 Task: Check current mortgage rates with a credit score of 760-779.
Action: Mouse moved to (752, 121)
Screenshot: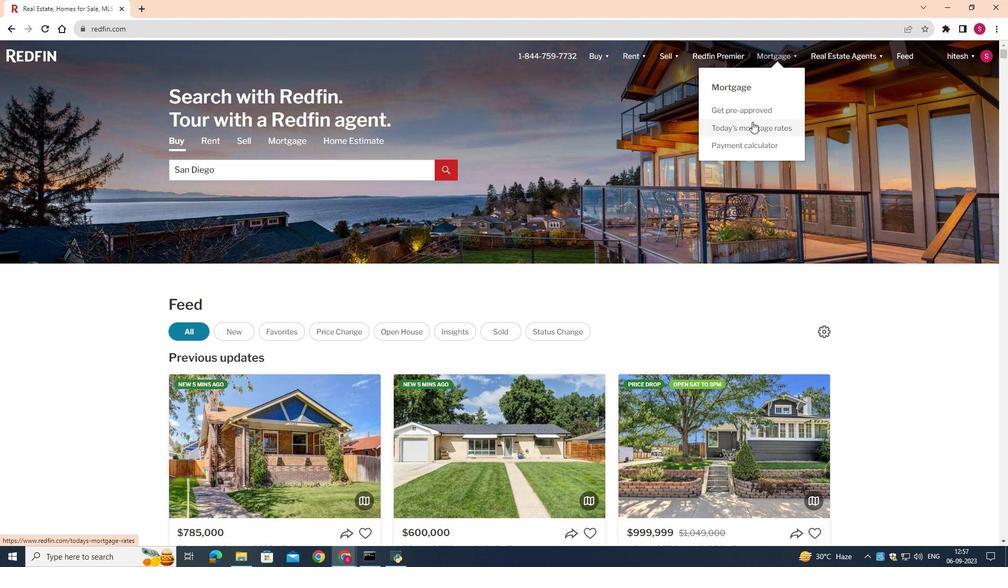 
Action: Mouse pressed left at (752, 121)
Screenshot: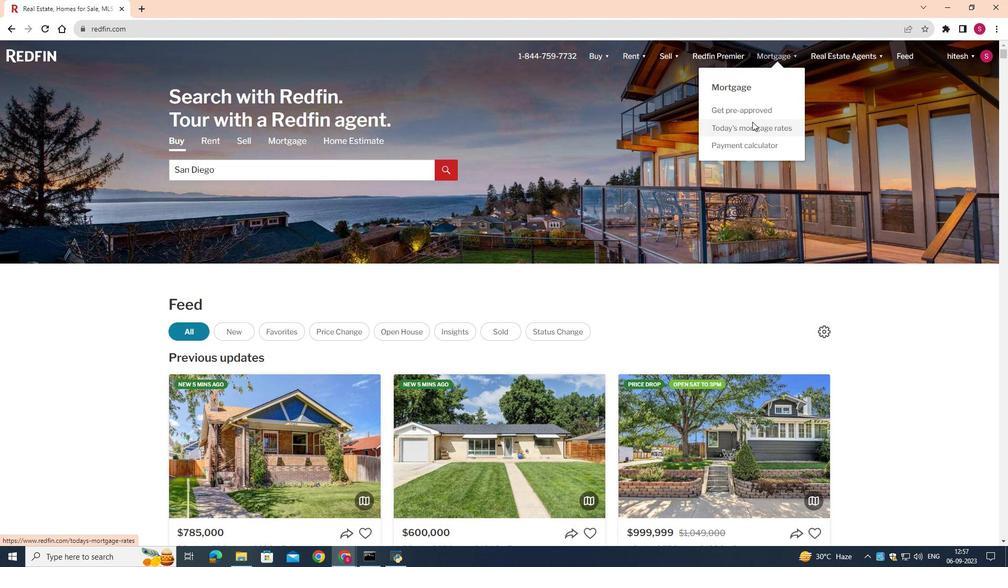
Action: Mouse moved to (406, 272)
Screenshot: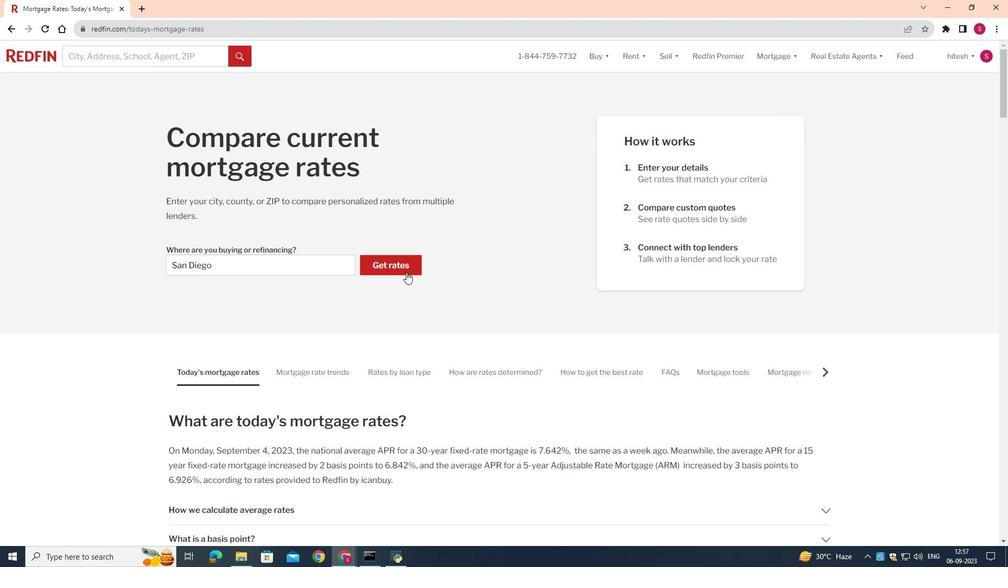 
Action: Mouse pressed left at (406, 272)
Screenshot: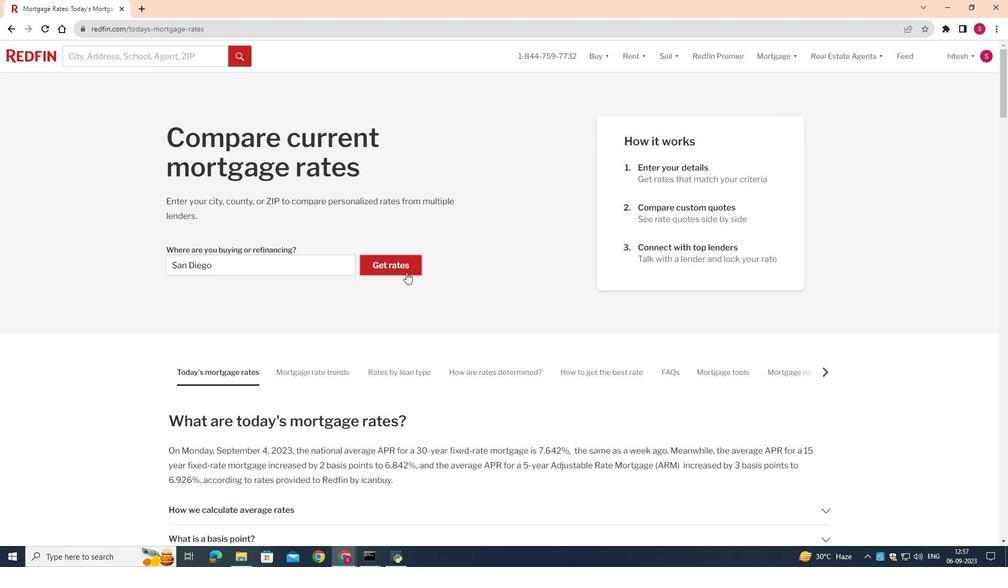
Action: Mouse moved to (214, 188)
Screenshot: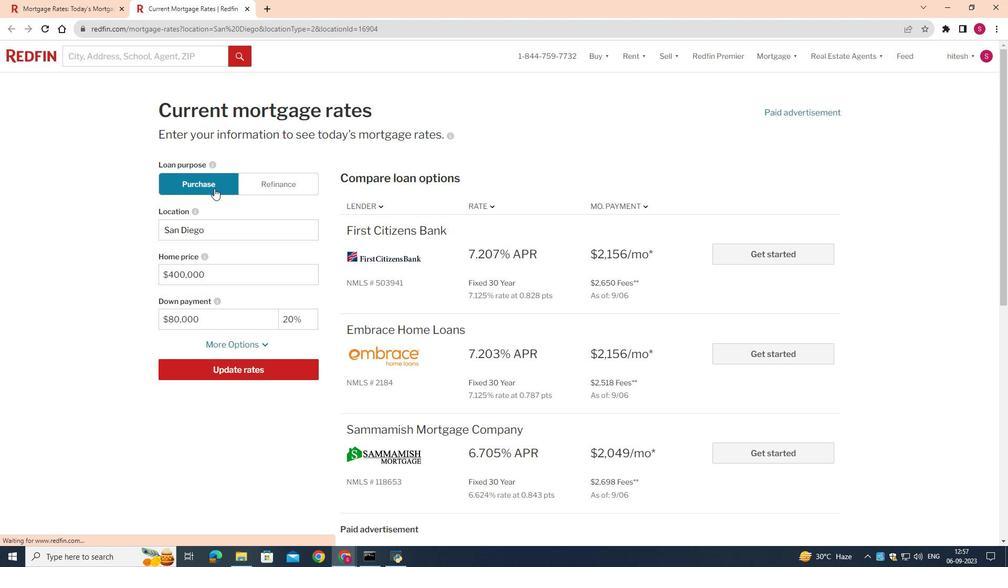 
Action: Mouse pressed left at (214, 188)
Screenshot: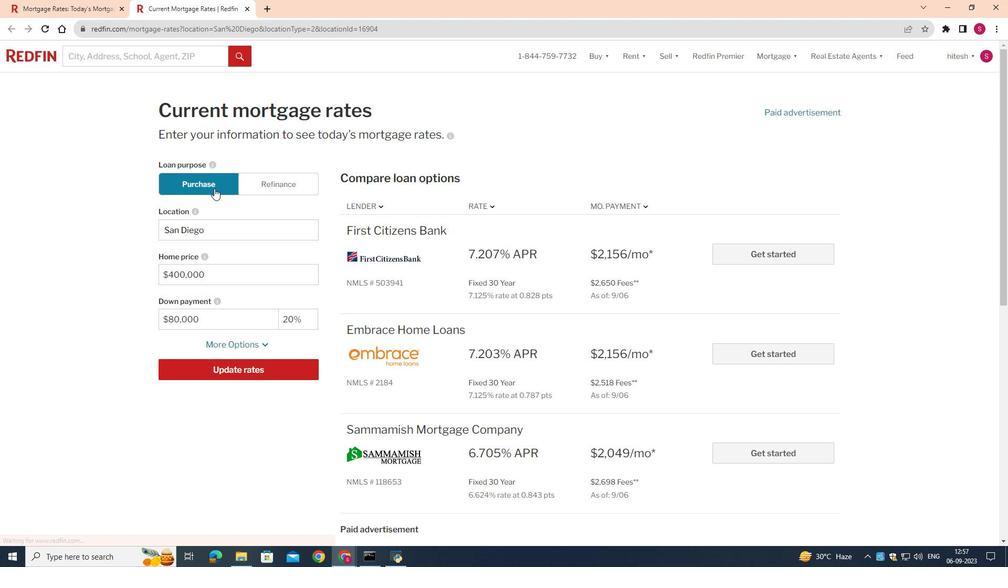 
Action: Mouse moved to (261, 344)
Screenshot: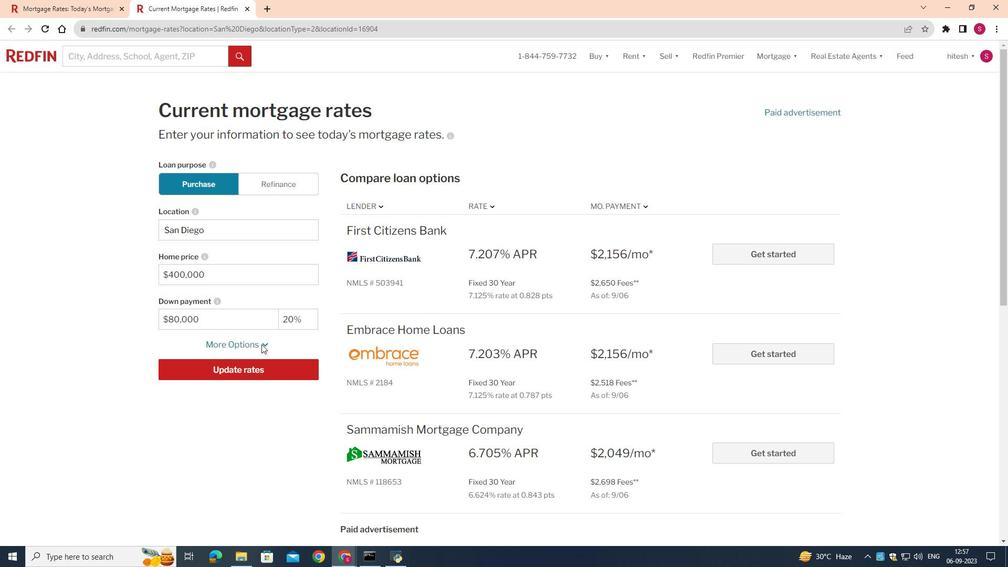 
Action: Mouse pressed left at (261, 344)
Screenshot: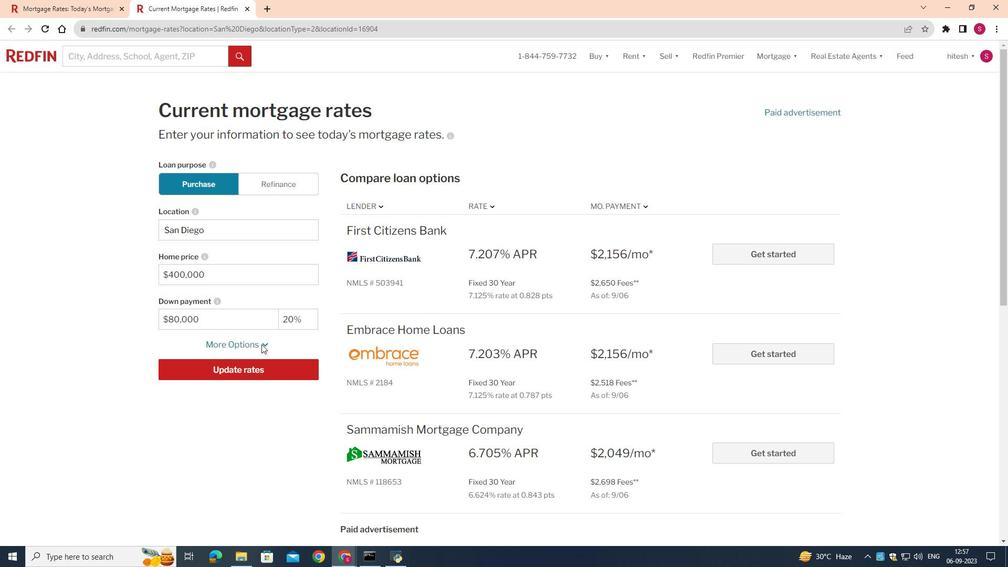
Action: Mouse moved to (249, 426)
Screenshot: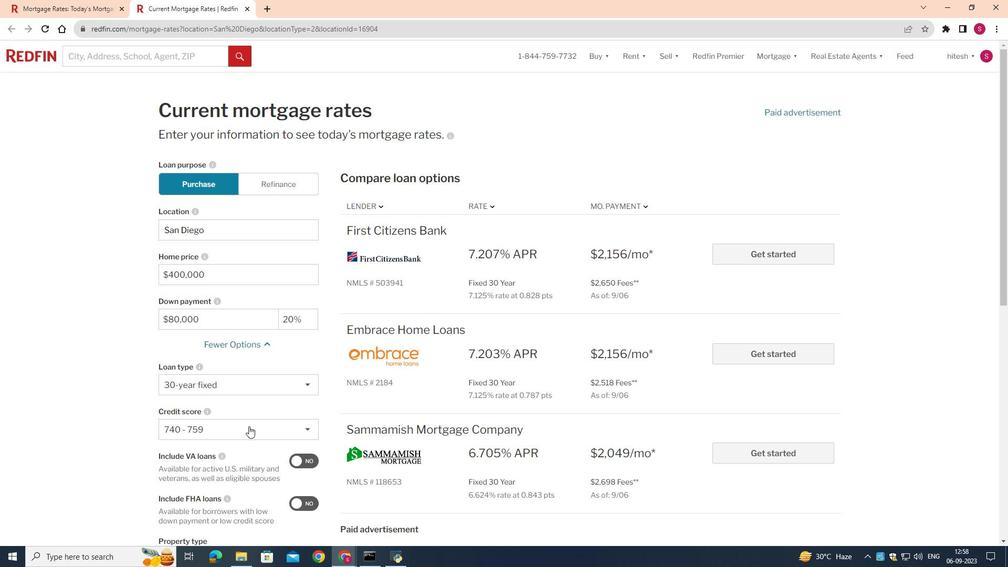 
Action: Mouse pressed left at (249, 426)
Screenshot: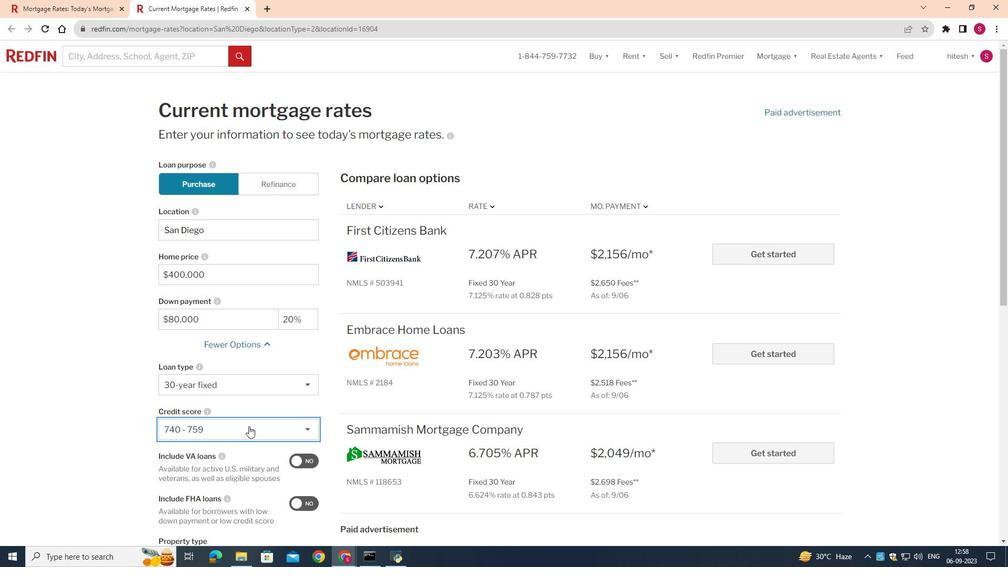 
Action: Mouse moved to (227, 470)
Screenshot: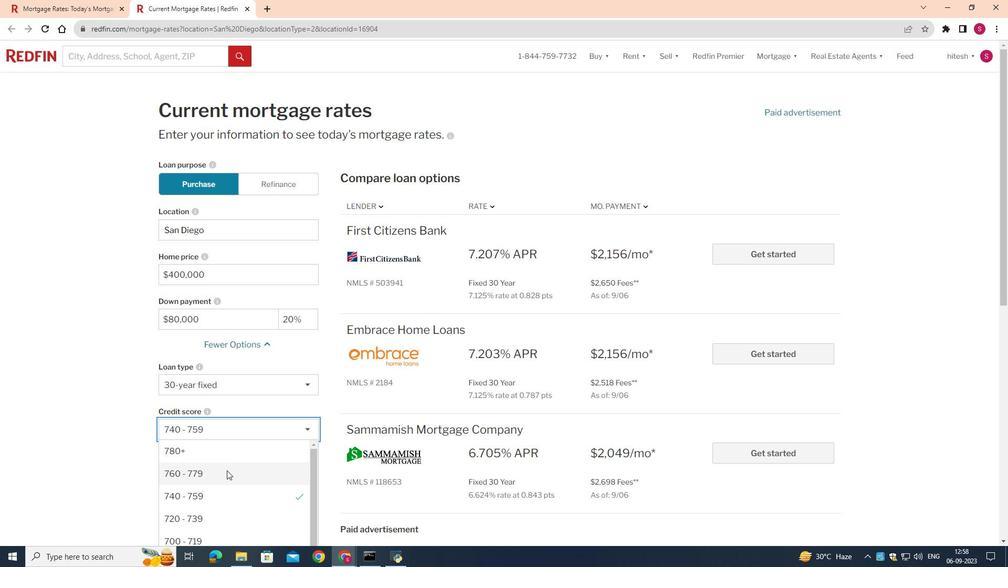 
Action: Mouse pressed left at (227, 470)
Screenshot: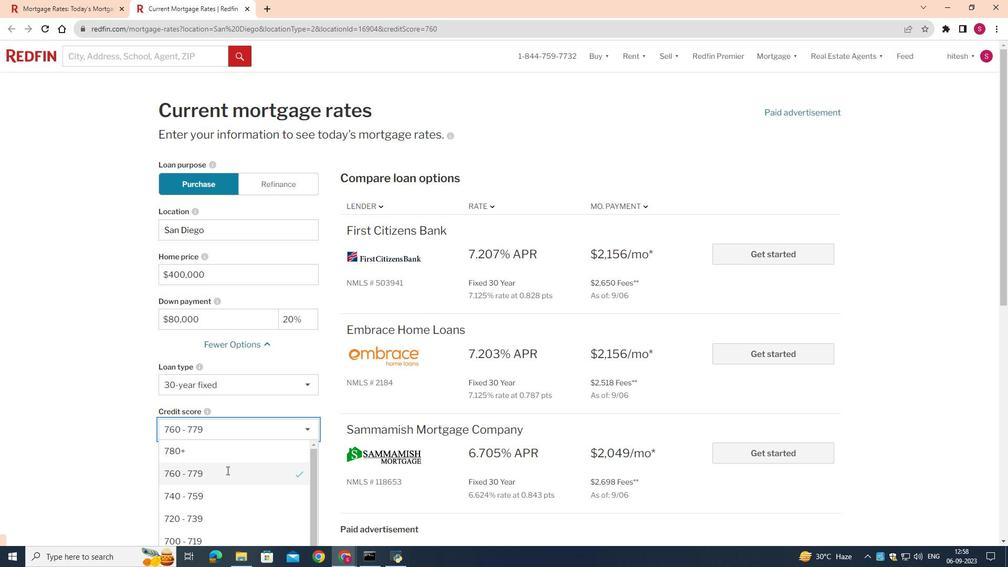 
Action: Mouse moved to (518, 387)
Screenshot: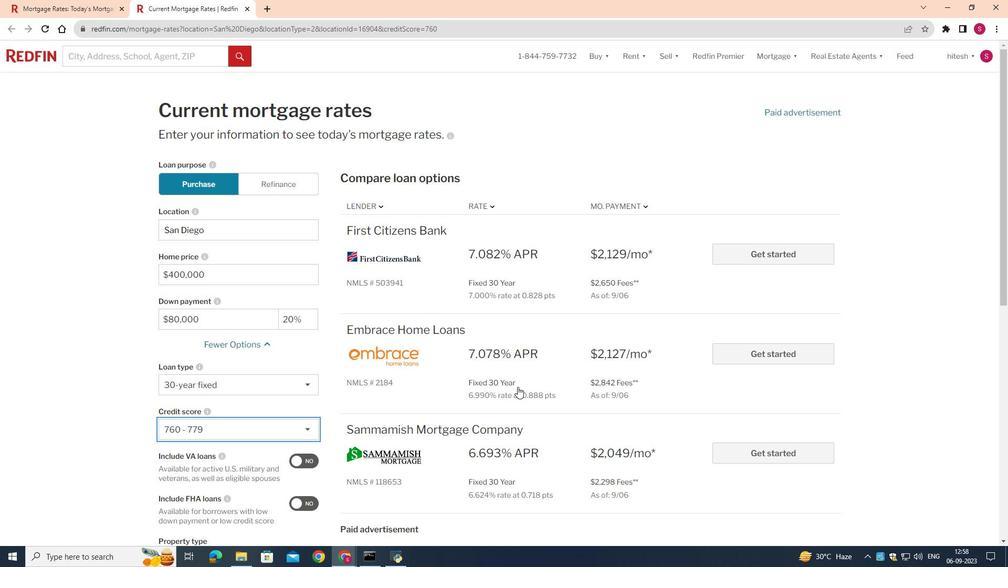 
Action: Mouse scrolled (518, 386) with delta (0, 0)
Screenshot: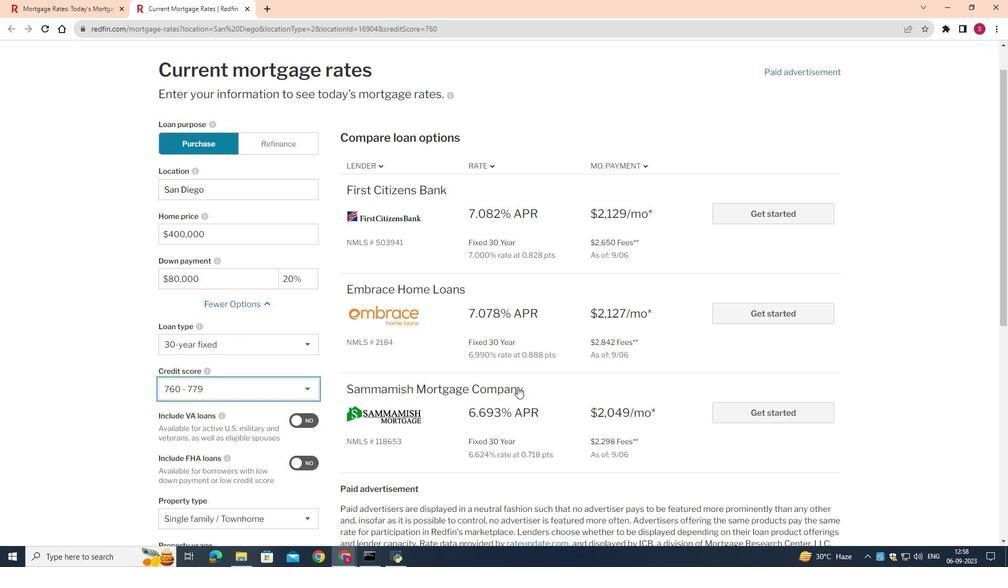 
